 Task: Add Koia Organic Chocolate Brownie to the cart.
Action: Mouse pressed left at (22, 130)
Screenshot: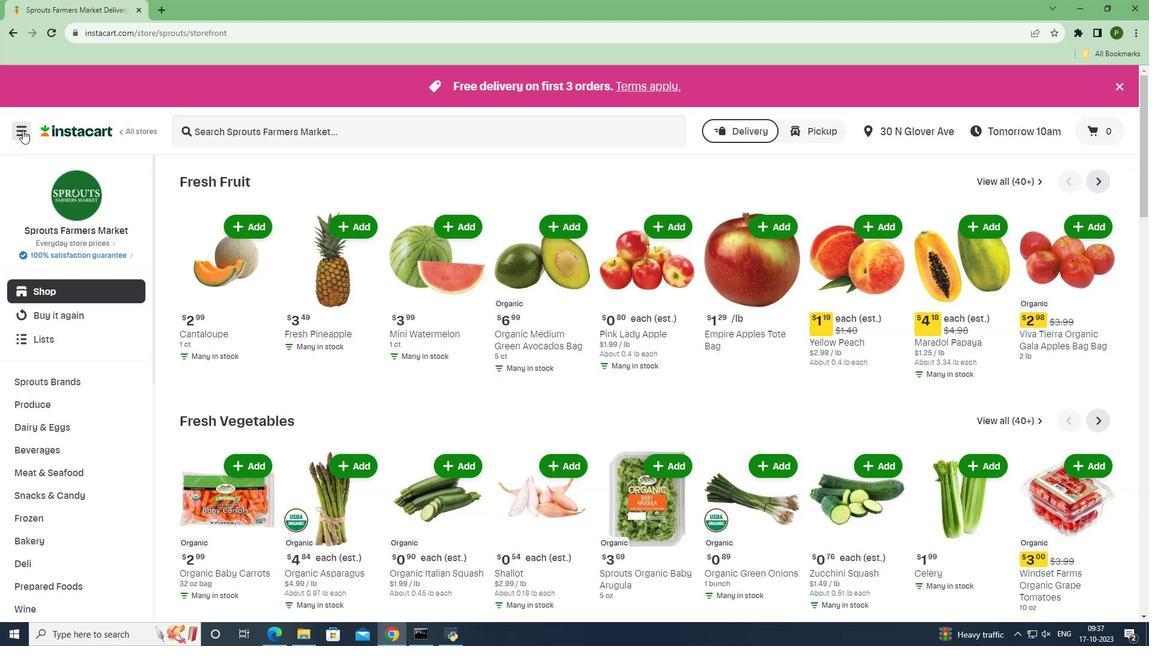 
Action: Mouse moved to (53, 311)
Screenshot: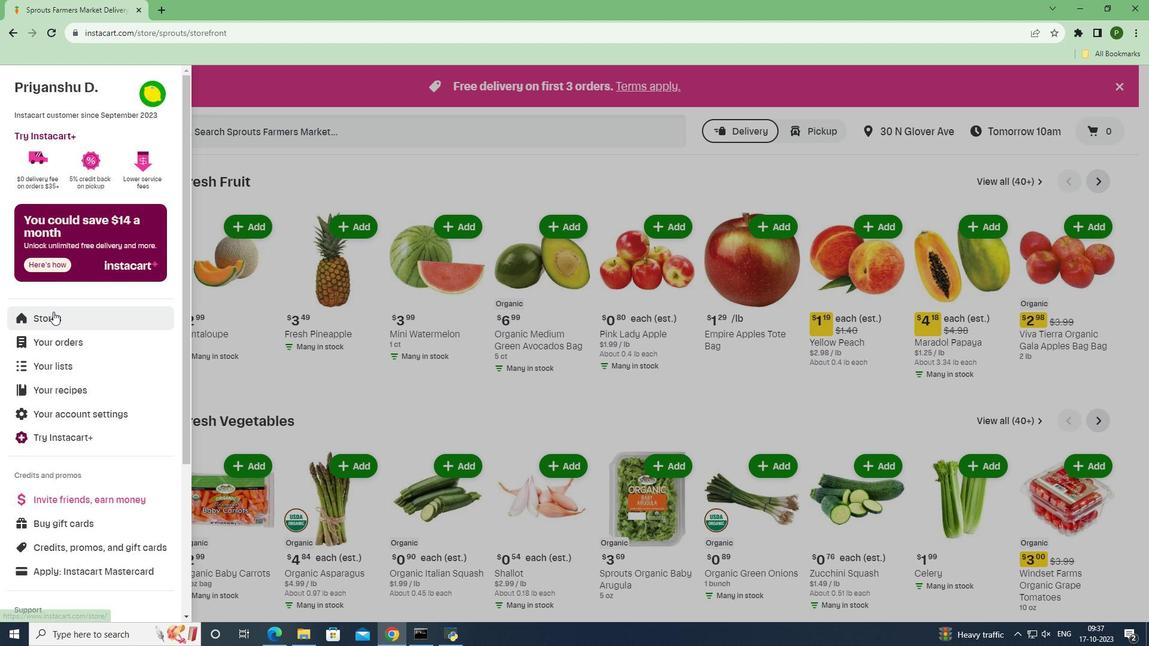 
Action: Mouse pressed left at (53, 311)
Screenshot: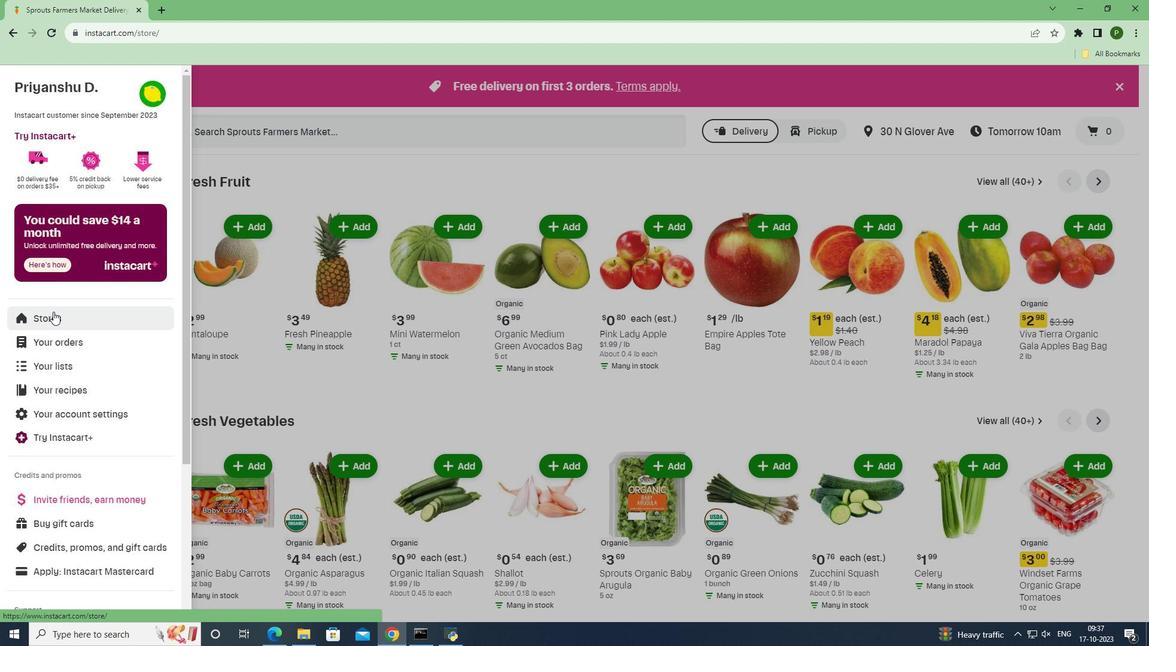 
Action: Mouse moved to (262, 130)
Screenshot: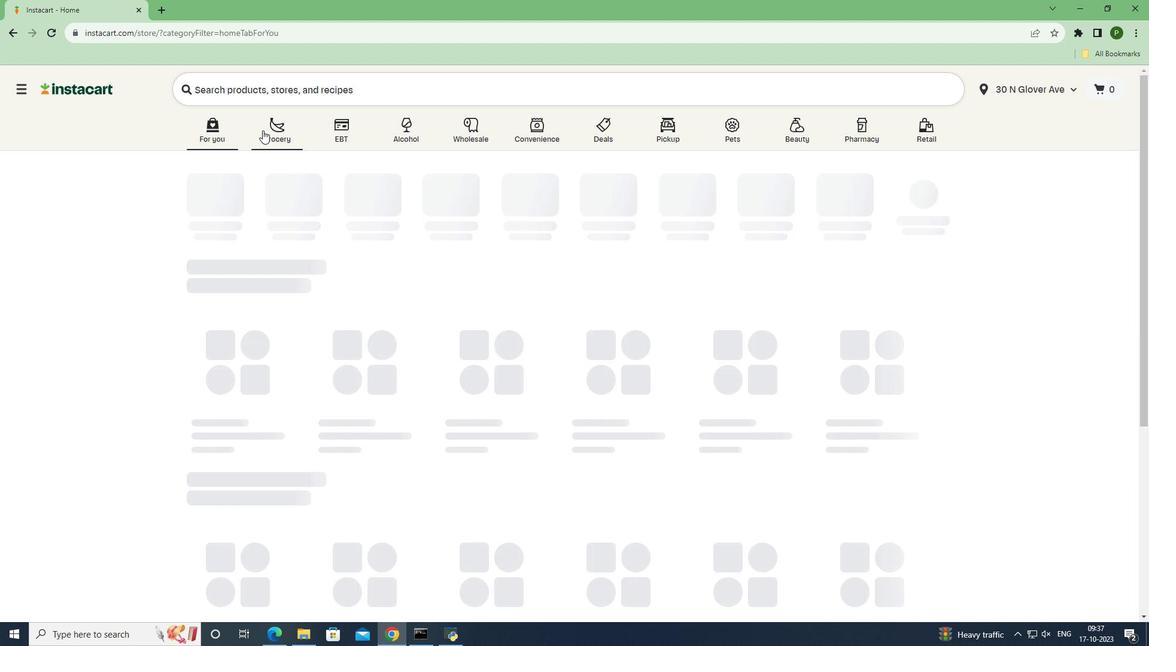 
Action: Mouse pressed left at (262, 130)
Screenshot: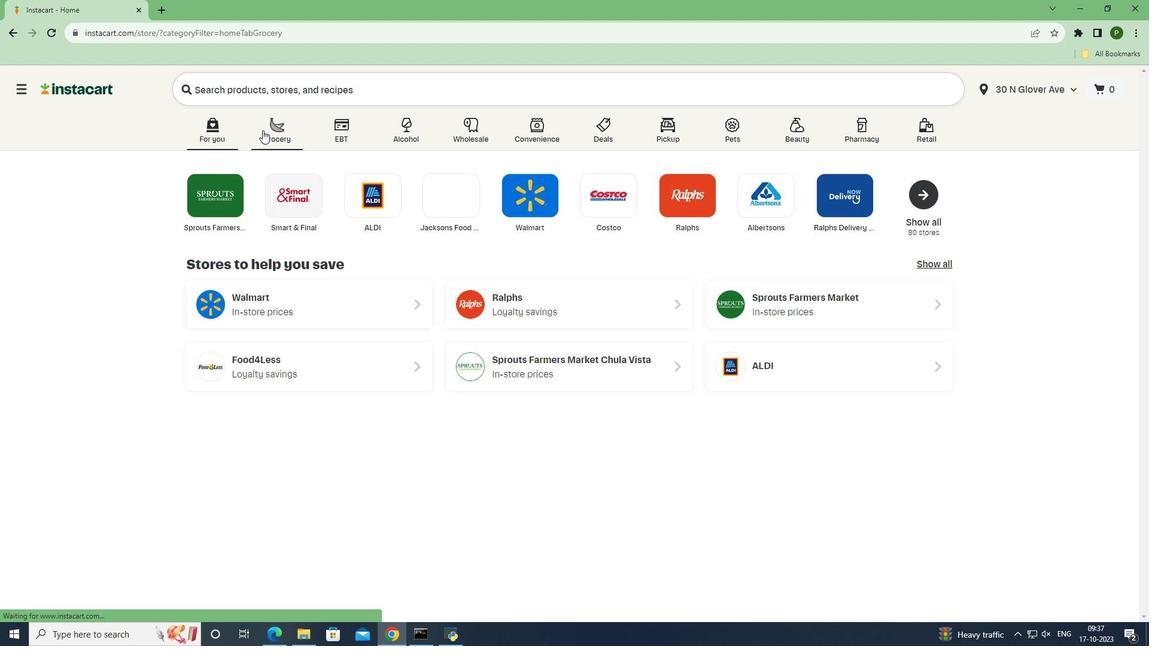 
Action: Mouse moved to (742, 280)
Screenshot: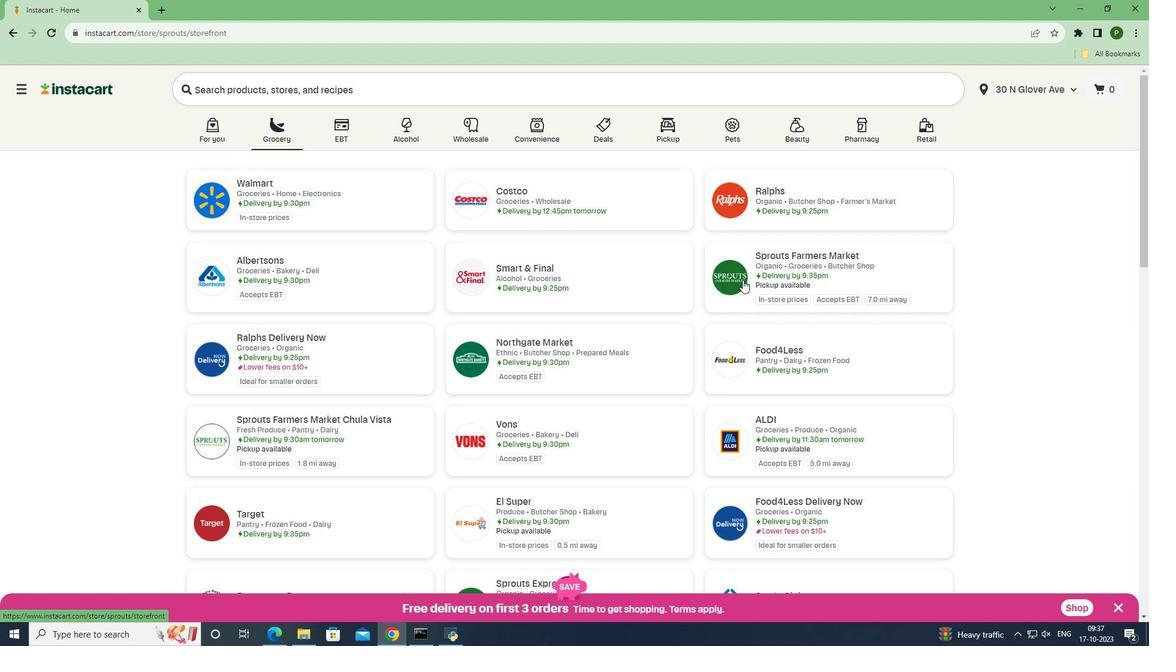 
Action: Mouse pressed left at (742, 280)
Screenshot: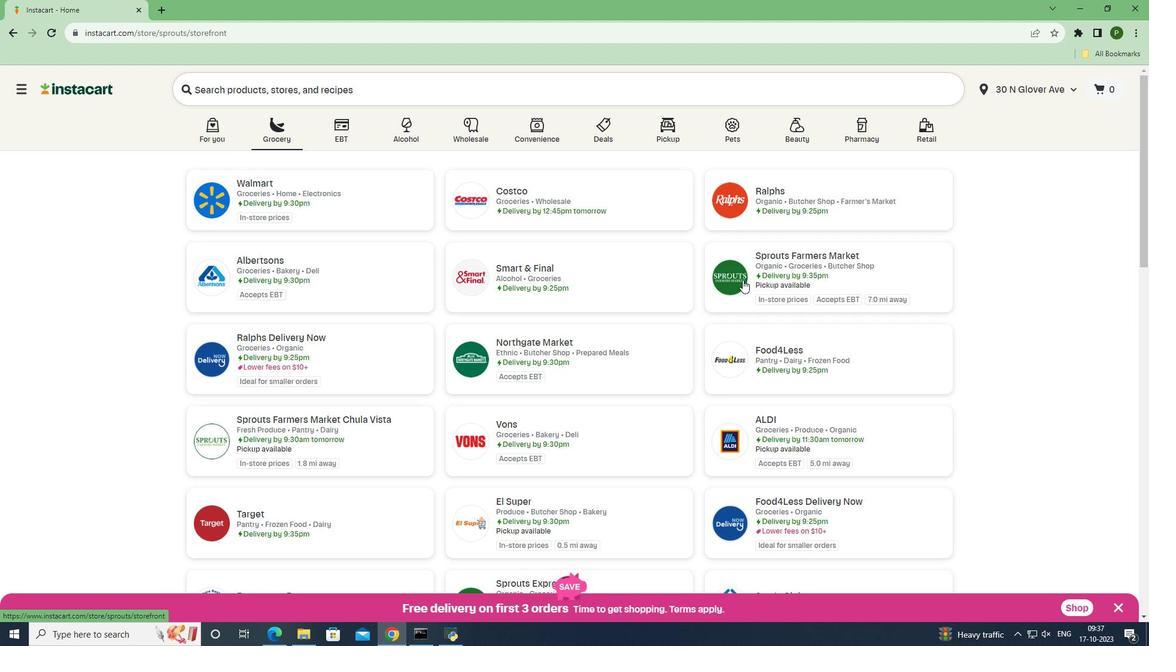 
Action: Mouse moved to (55, 446)
Screenshot: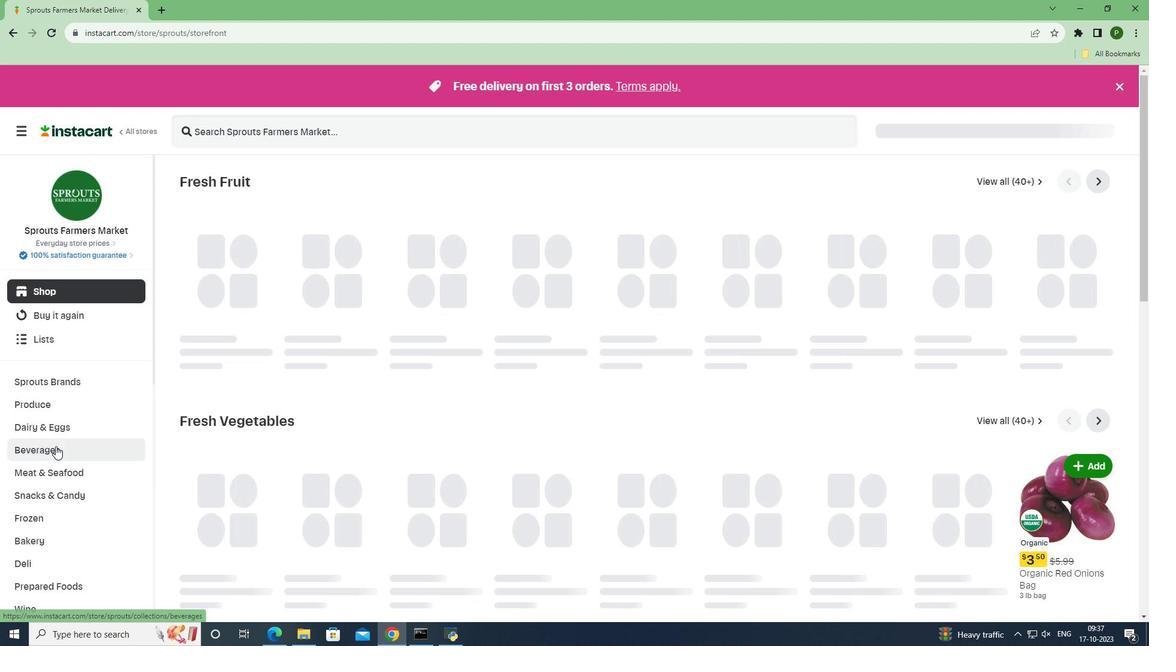 
Action: Mouse pressed left at (55, 446)
Screenshot: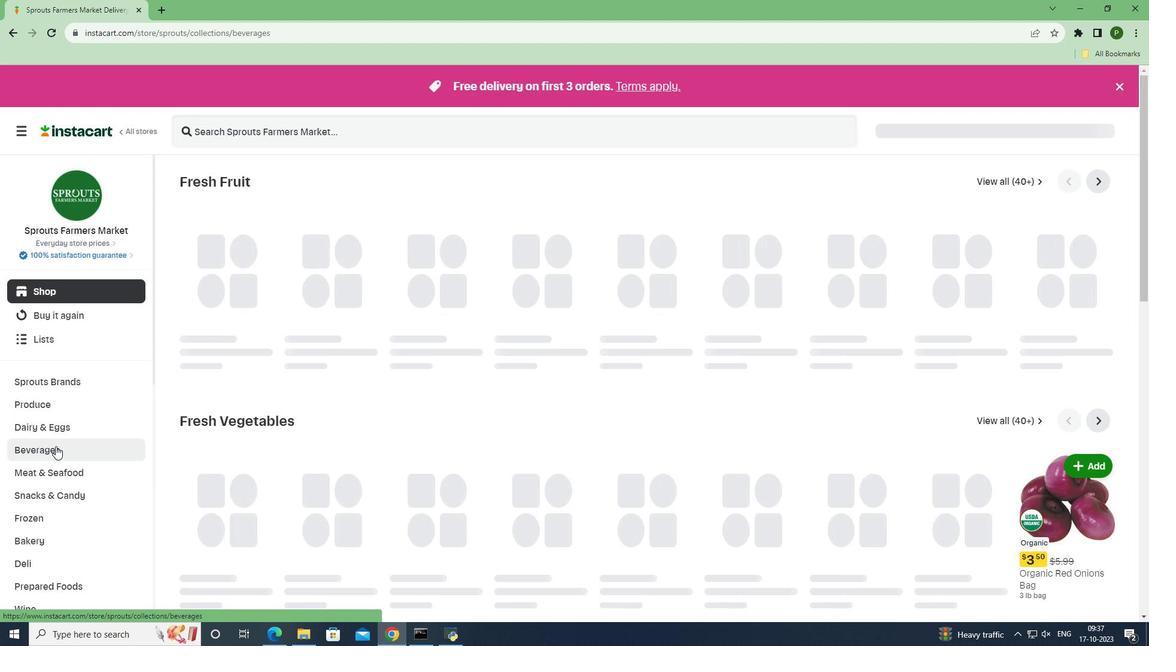 
Action: Mouse moved to (1114, 206)
Screenshot: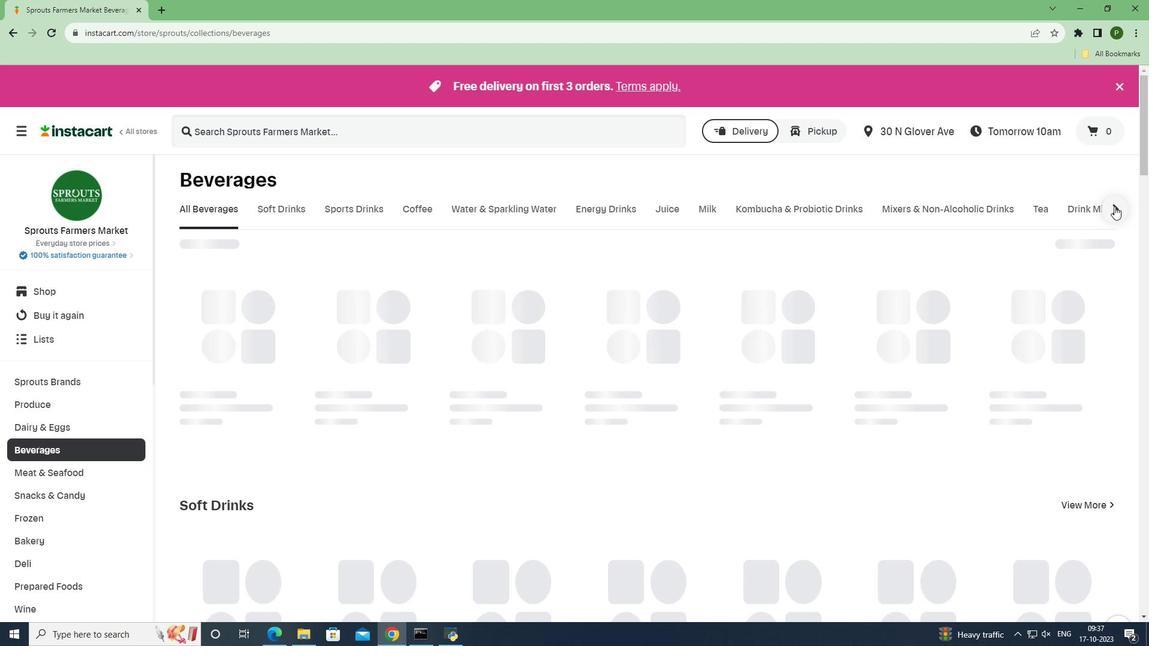 
Action: Mouse pressed left at (1114, 206)
Screenshot: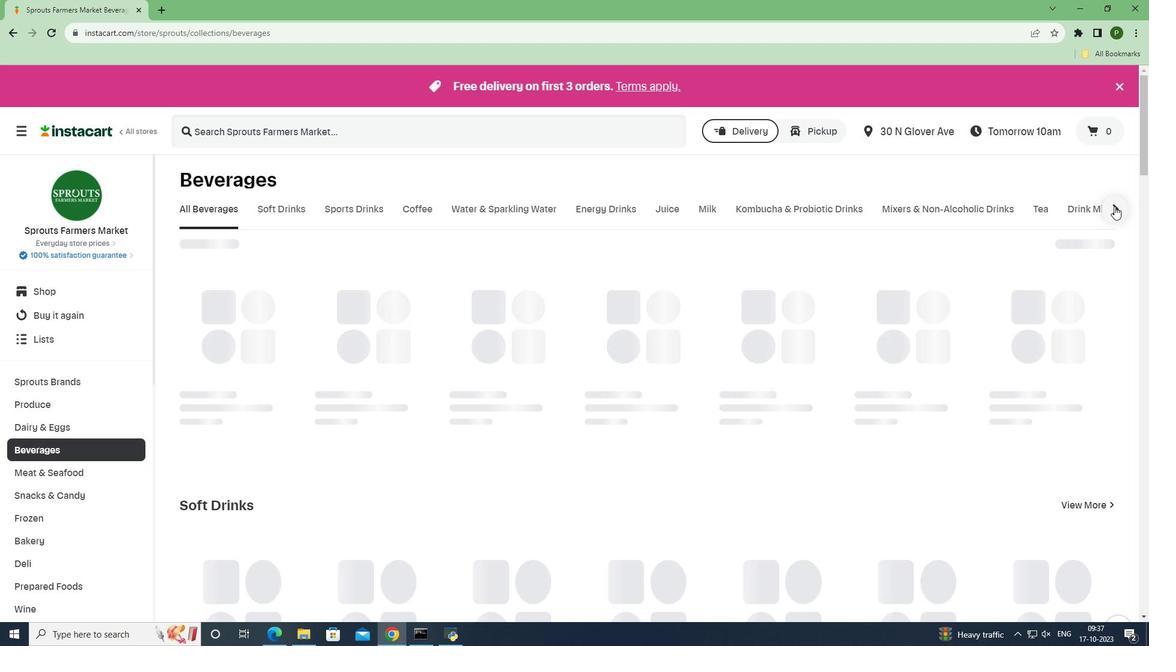
Action: Mouse moved to (1079, 204)
Screenshot: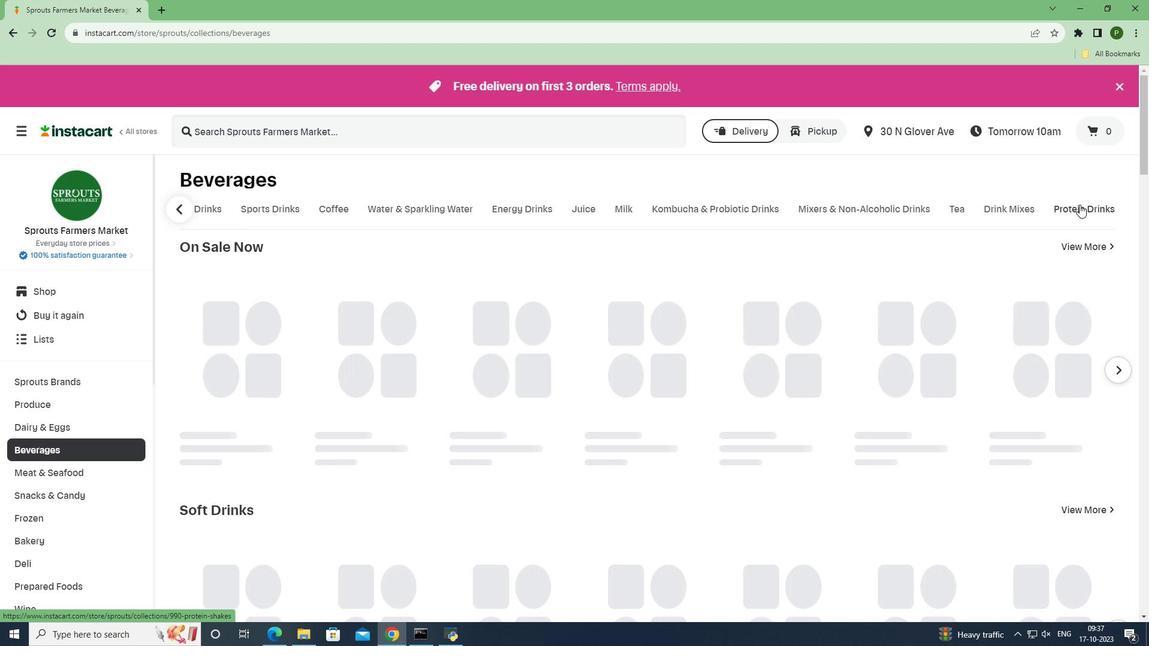 
Action: Mouse pressed left at (1079, 204)
Screenshot: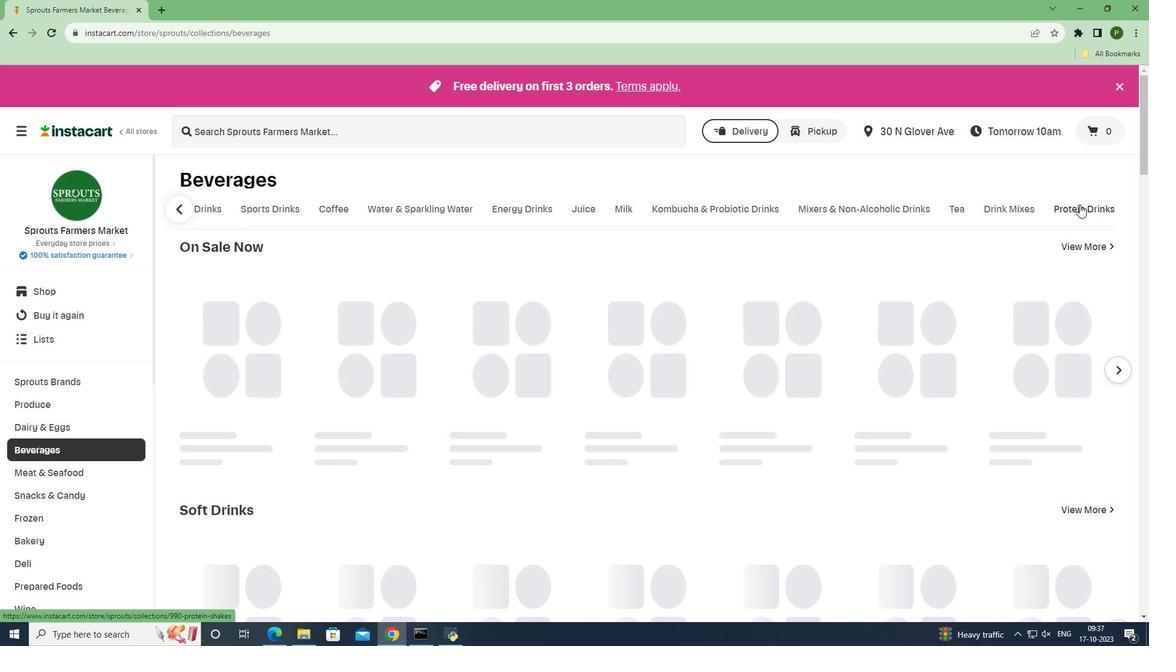 
Action: Mouse moved to (410, 132)
Screenshot: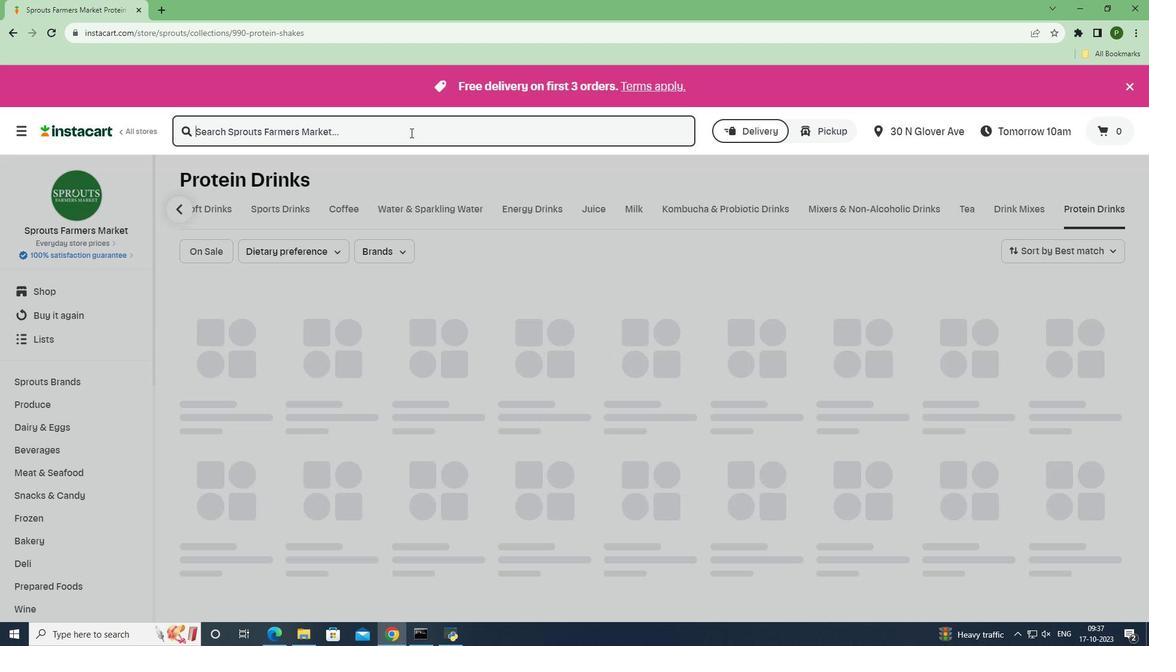 
Action: Mouse pressed left at (410, 132)
Screenshot: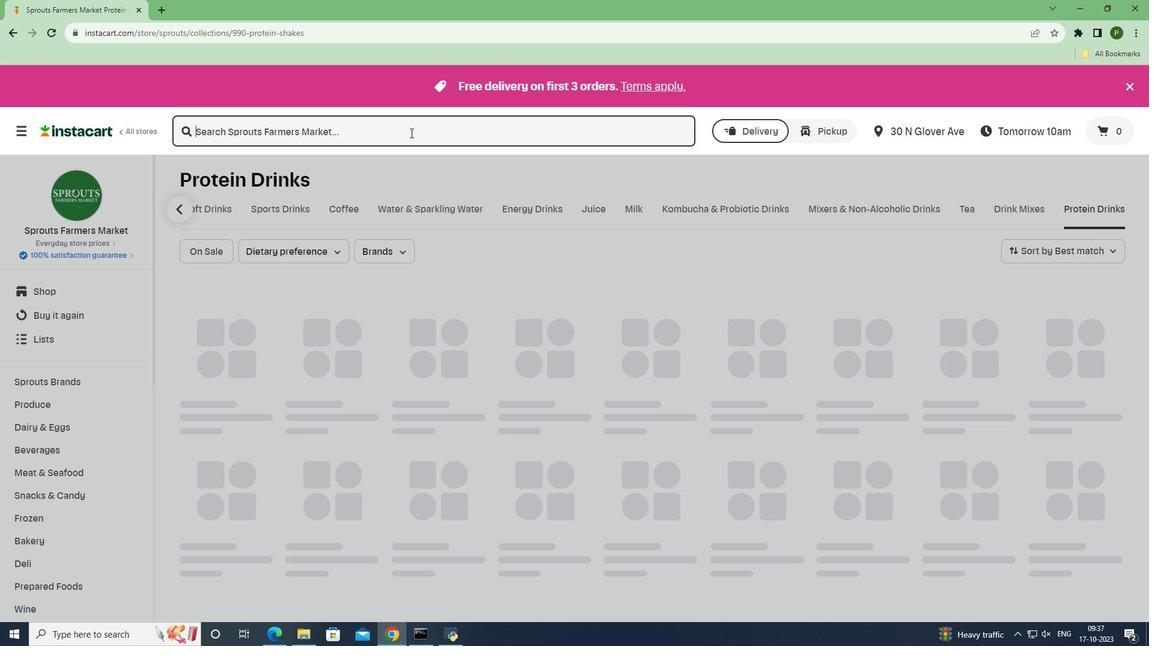 
Action: Key pressed <Key.caps_lock>K<Key.caps_lock>oia<Key.space><Key.caps_lock>O<Key.caps_lock>rganic<Key.space><Key.caps_lock>C<Key.caps_lock>hocolate<Key.space><Key.caps_lock>B<Key.caps_lock>rownie<Key.space><Key.enter>
Screenshot: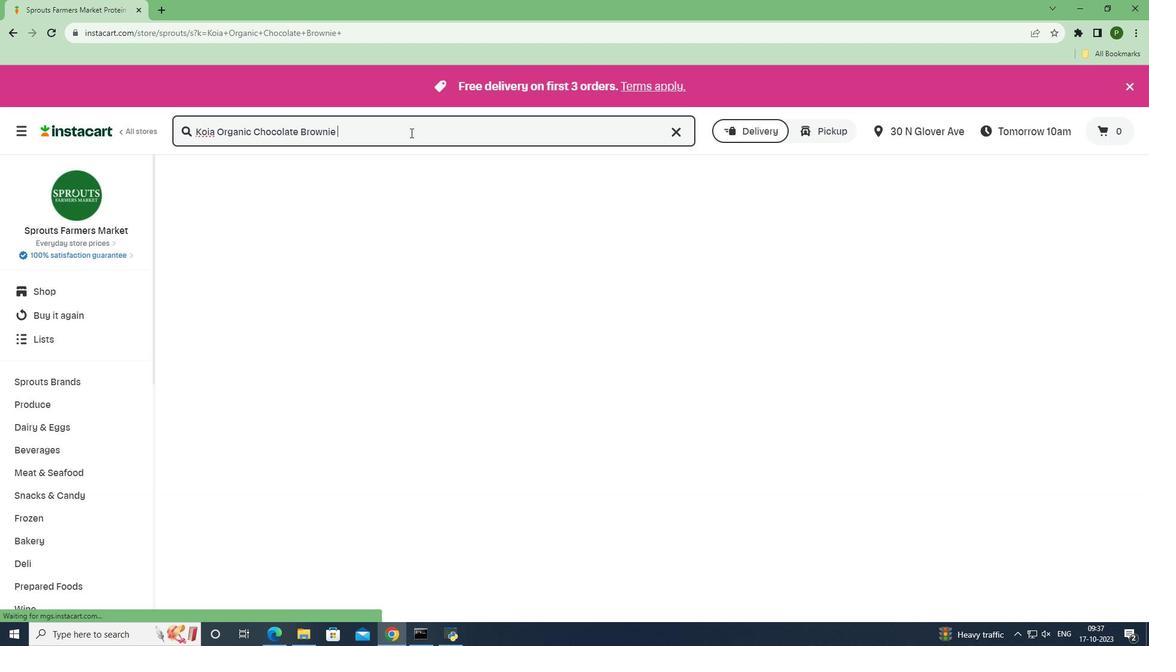 
Action: Mouse moved to (337, 249)
Screenshot: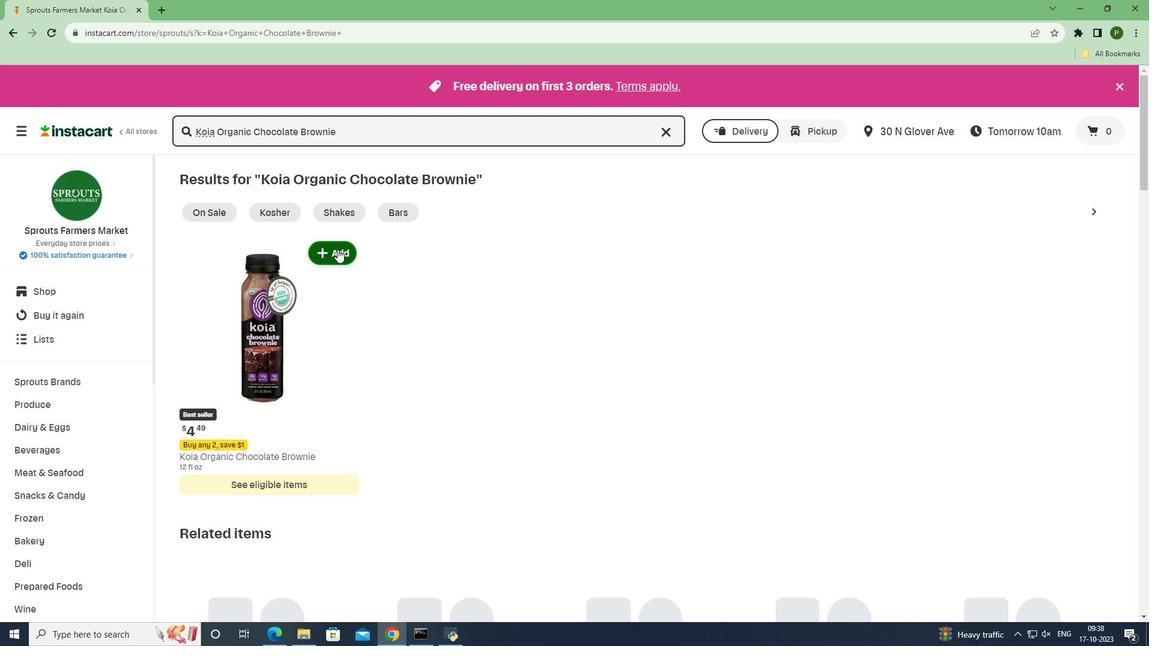 
Action: Mouse pressed left at (337, 249)
Screenshot: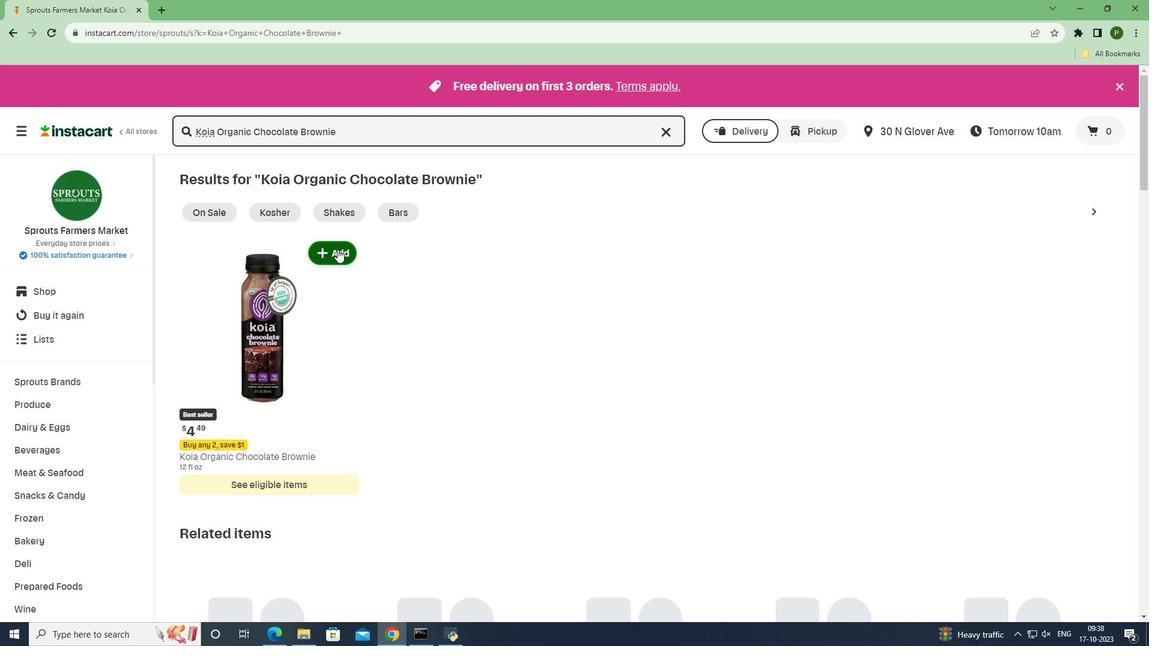 
Action: Mouse moved to (383, 312)
Screenshot: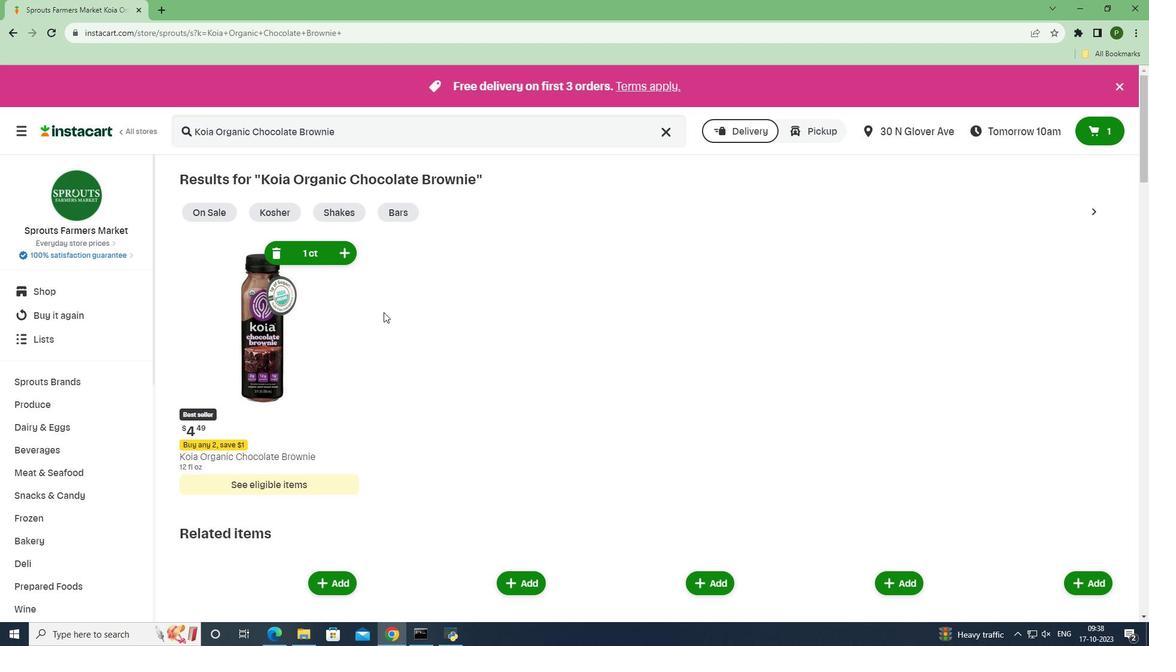 
